 Task: Sort the products in the category "Pink Wine" by unit price (low first).
Action: Mouse moved to (707, 242)
Screenshot: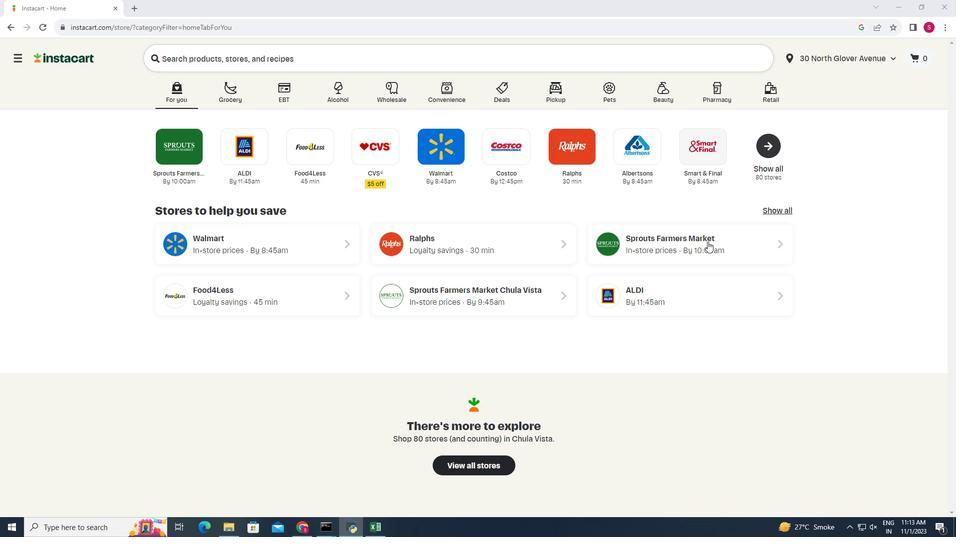 
Action: Mouse pressed left at (707, 242)
Screenshot: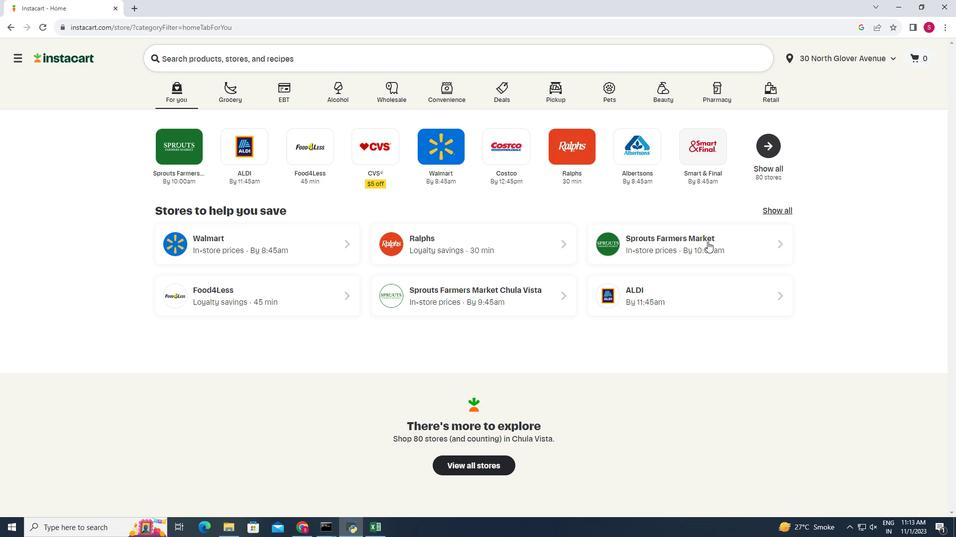 
Action: Mouse moved to (28, 473)
Screenshot: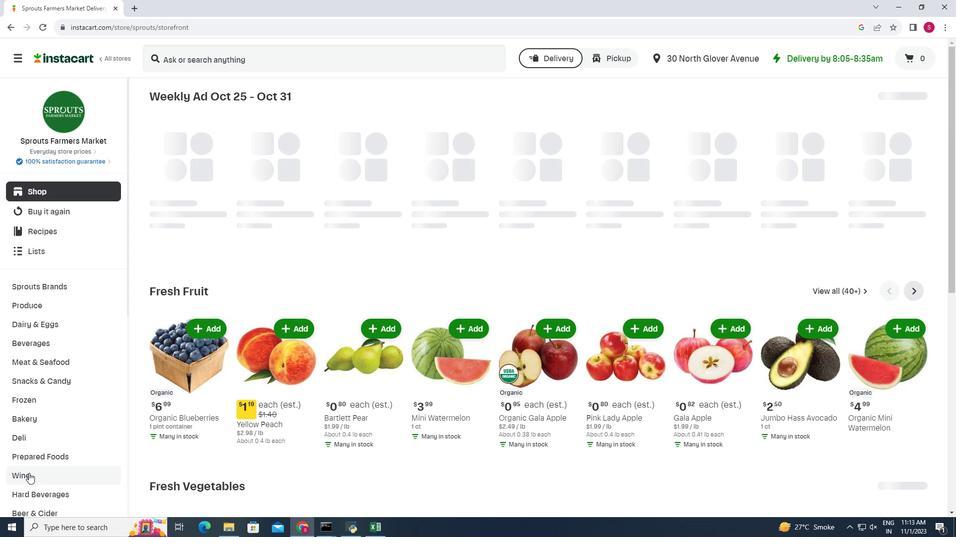 
Action: Mouse pressed left at (28, 473)
Screenshot: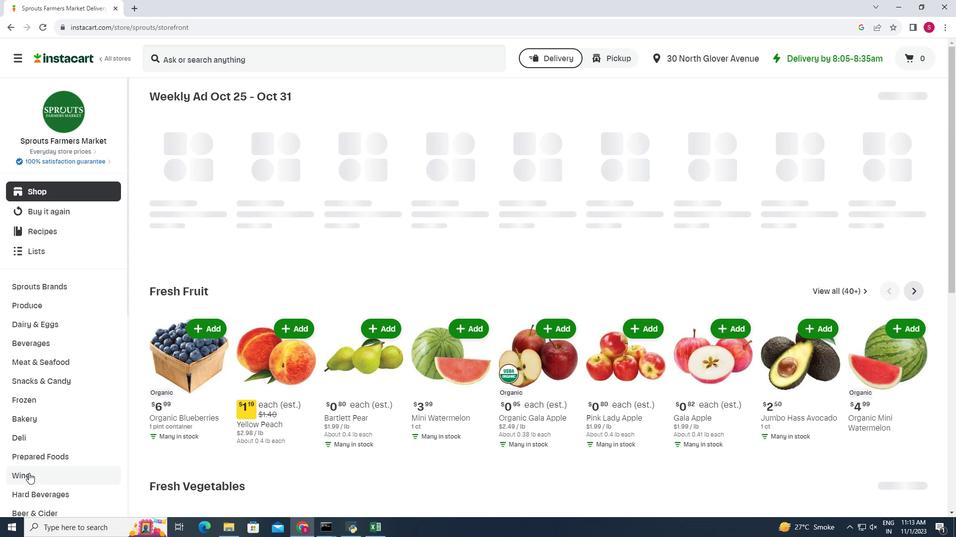 
Action: Mouse moved to (441, 124)
Screenshot: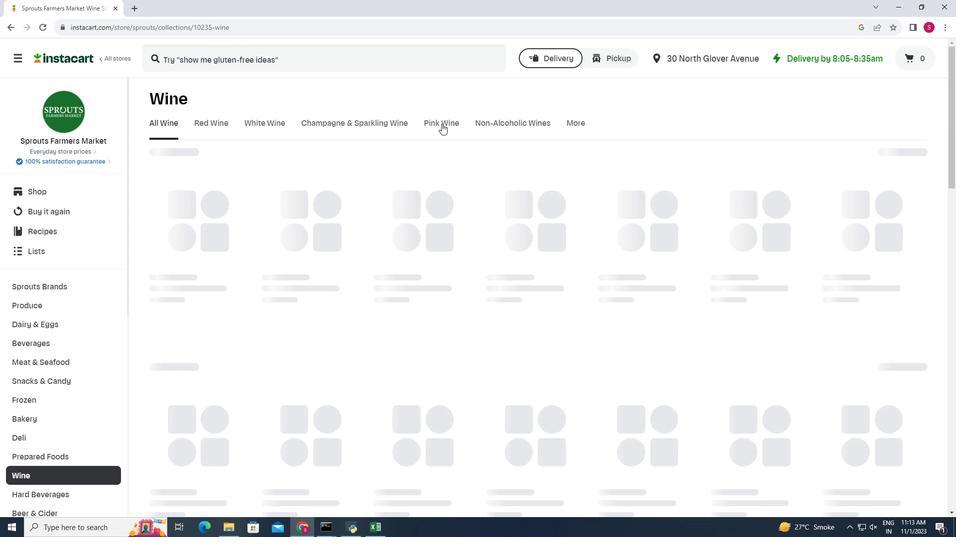 
Action: Mouse pressed left at (441, 124)
Screenshot: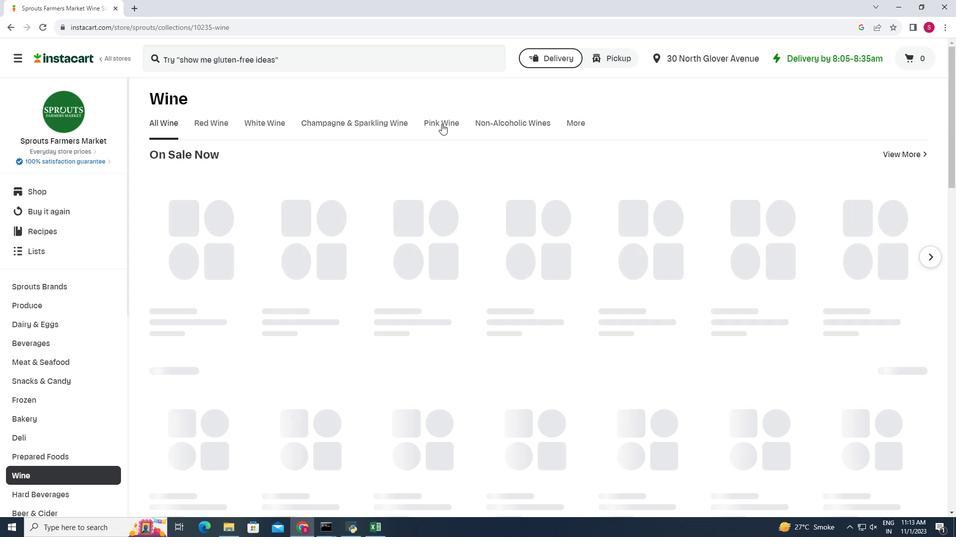 
Action: Mouse moved to (920, 154)
Screenshot: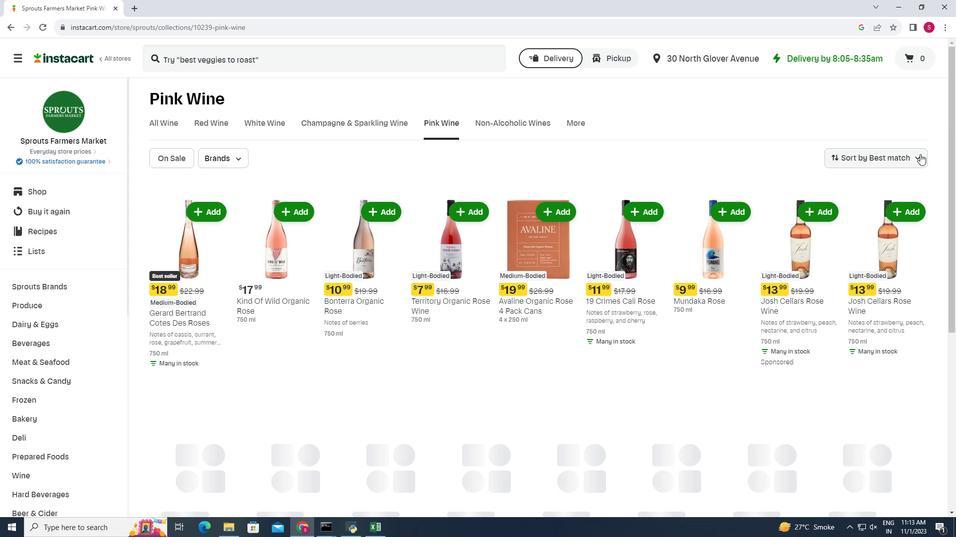 
Action: Mouse pressed left at (920, 154)
Screenshot: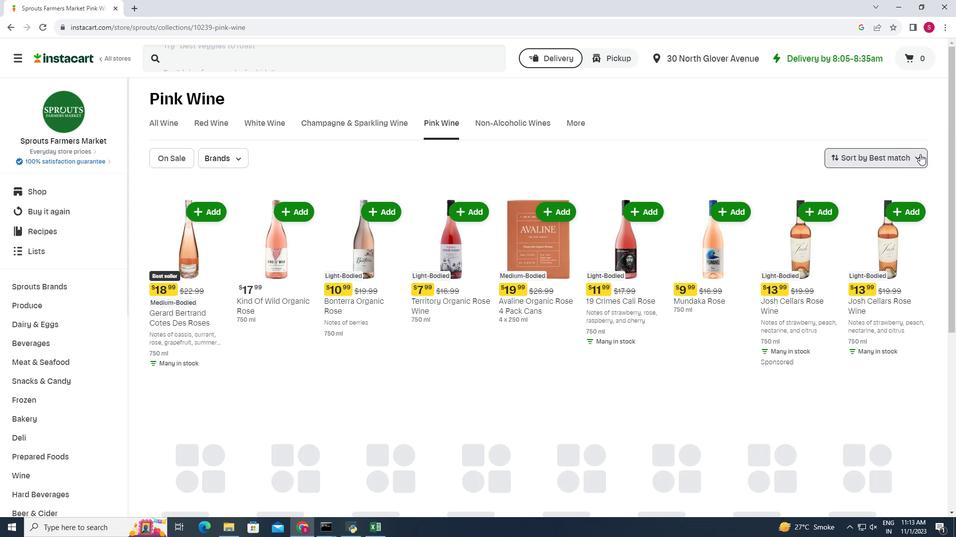 
Action: Mouse moved to (898, 247)
Screenshot: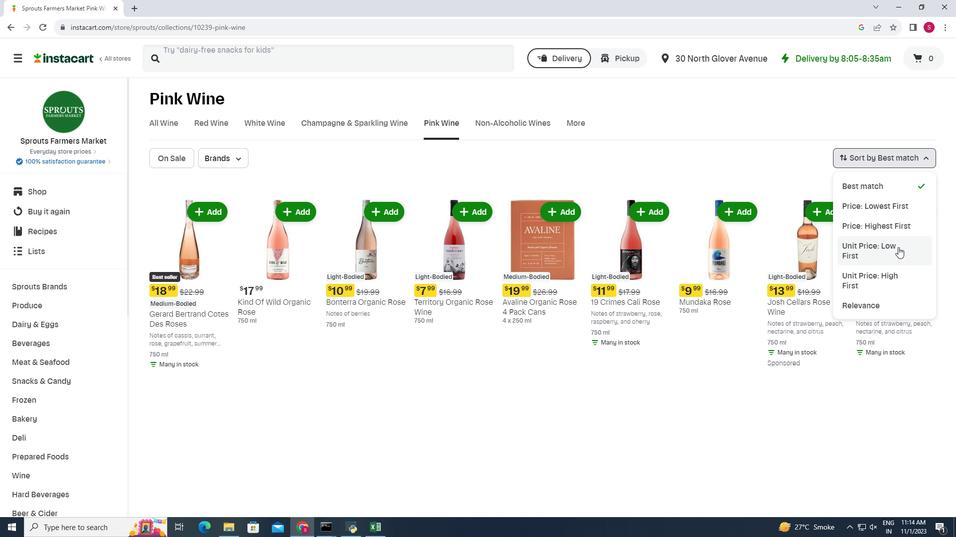 
Action: Mouse pressed left at (898, 247)
Screenshot: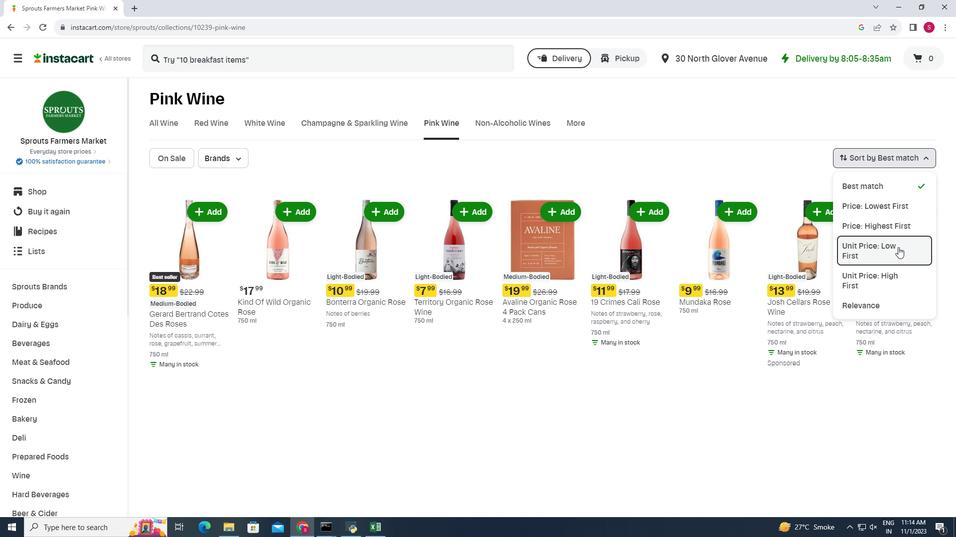 
Action: Mouse moved to (610, 245)
Screenshot: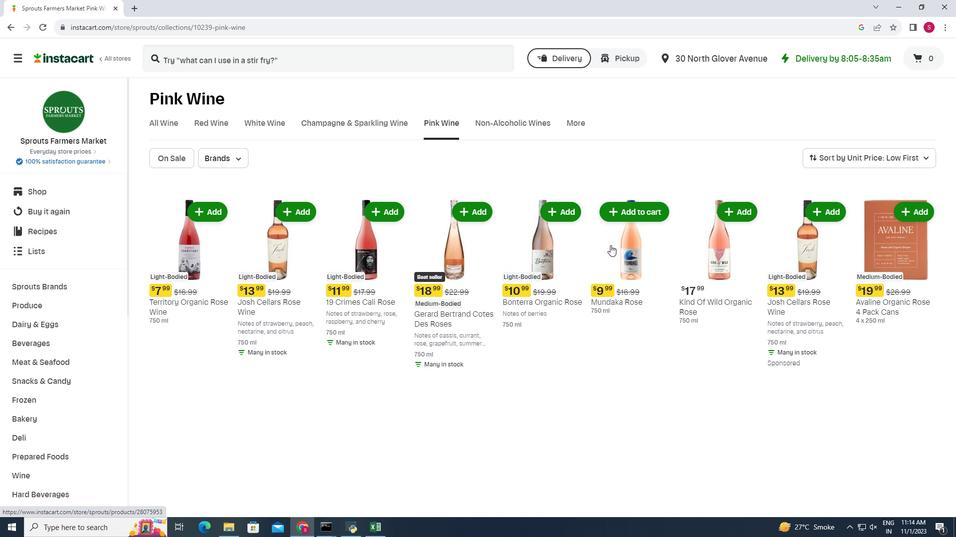 
Action: Mouse scrolled (610, 245) with delta (0, 0)
Screenshot: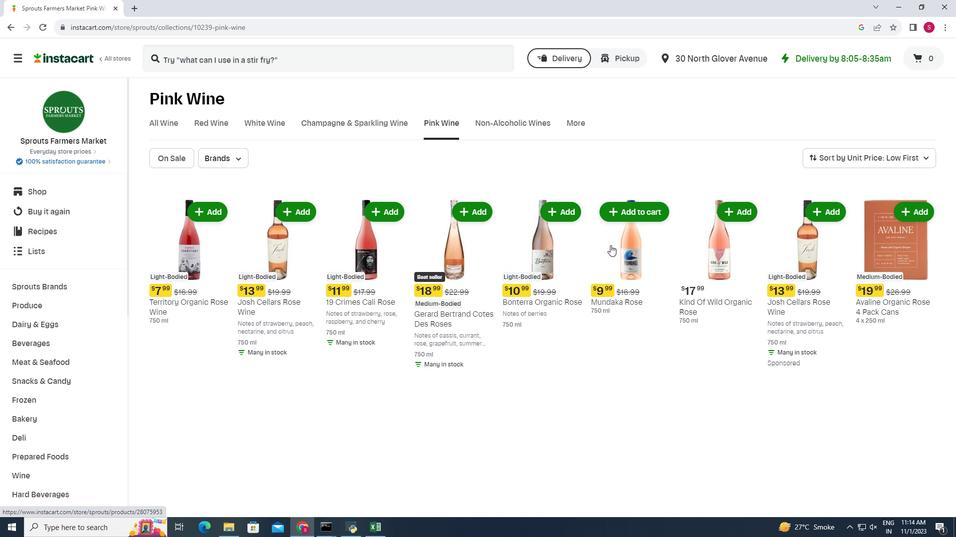 
Action: Mouse scrolled (610, 245) with delta (0, 0)
Screenshot: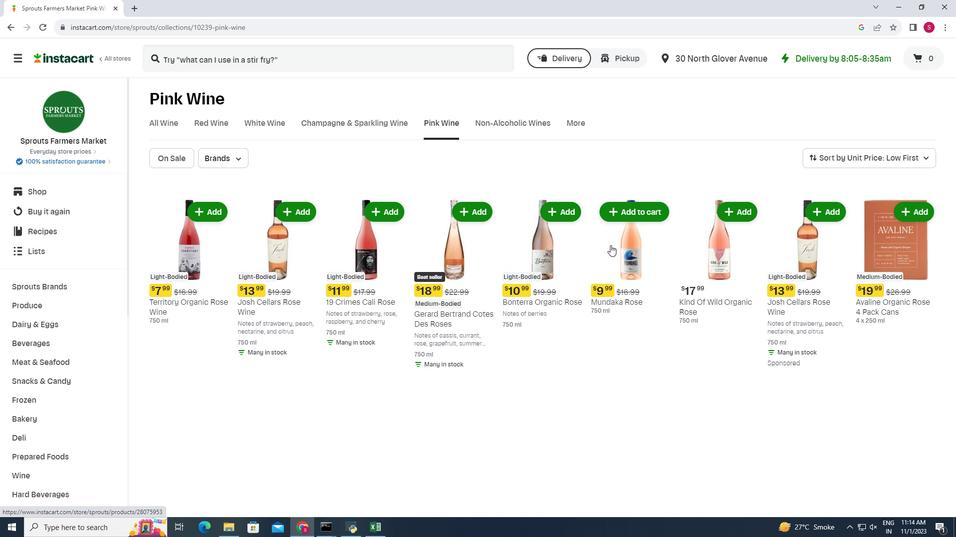 
Action: Mouse scrolled (610, 245) with delta (0, 0)
Screenshot: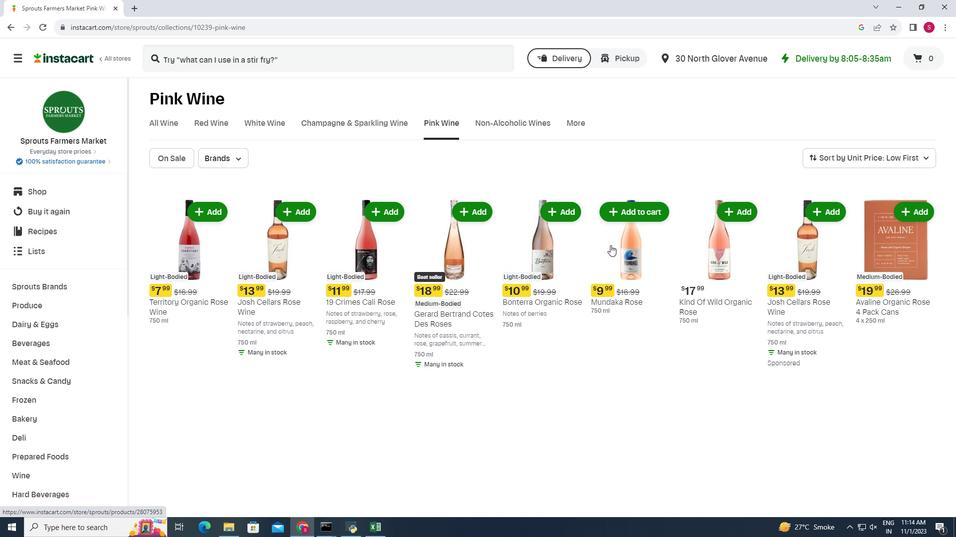 
Action: Mouse scrolled (610, 245) with delta (0, 0)
Screenshot: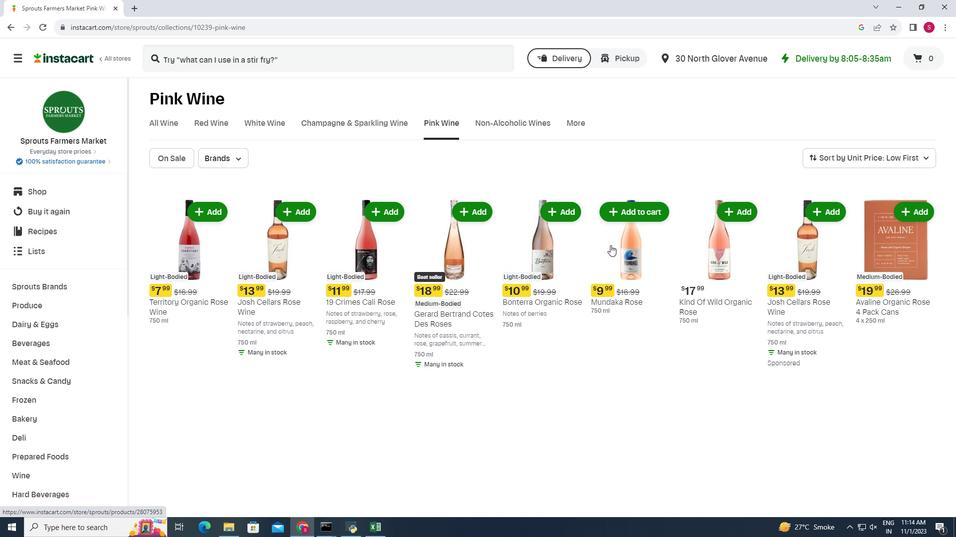 
